 Task: Look for products in the category "Candles & Air Fresheners" from Dessert Essence only.
Action: Mouse moved to (926, 322)
Screenshot: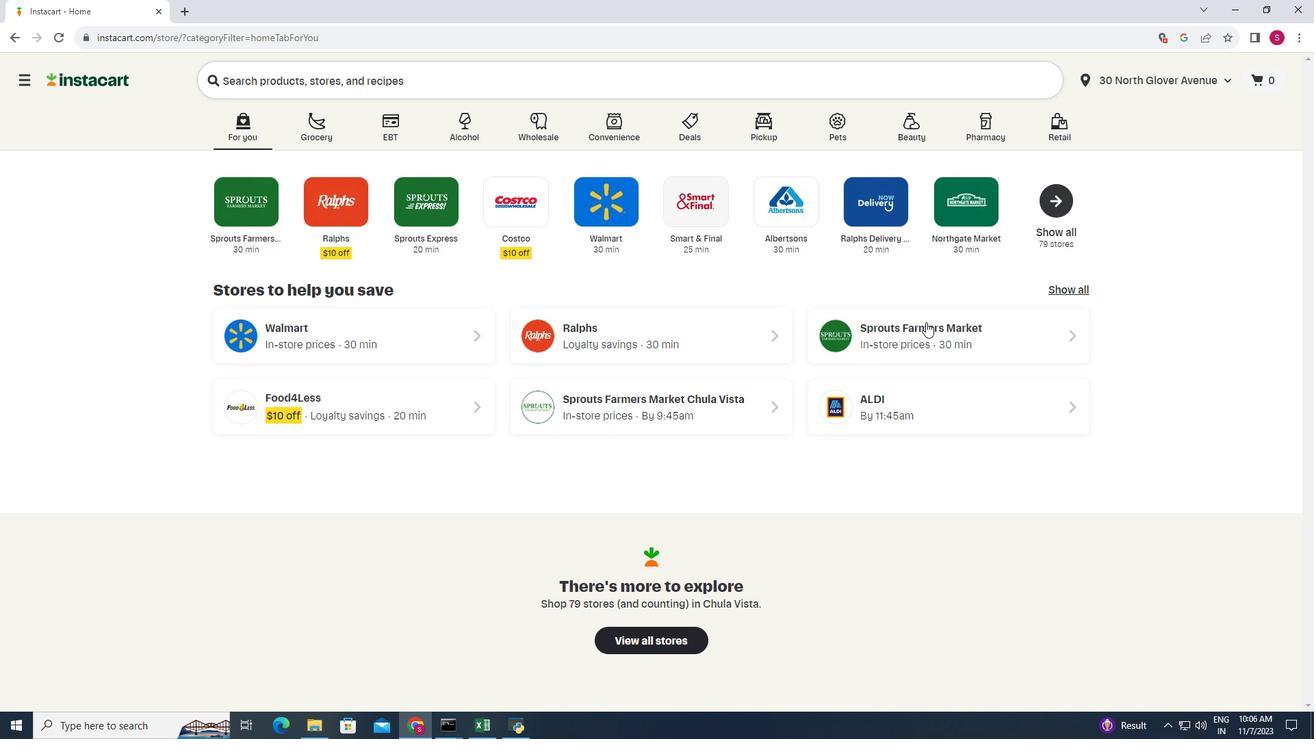 
Action: Mouse pressed left at (926, 322)
Screenshot: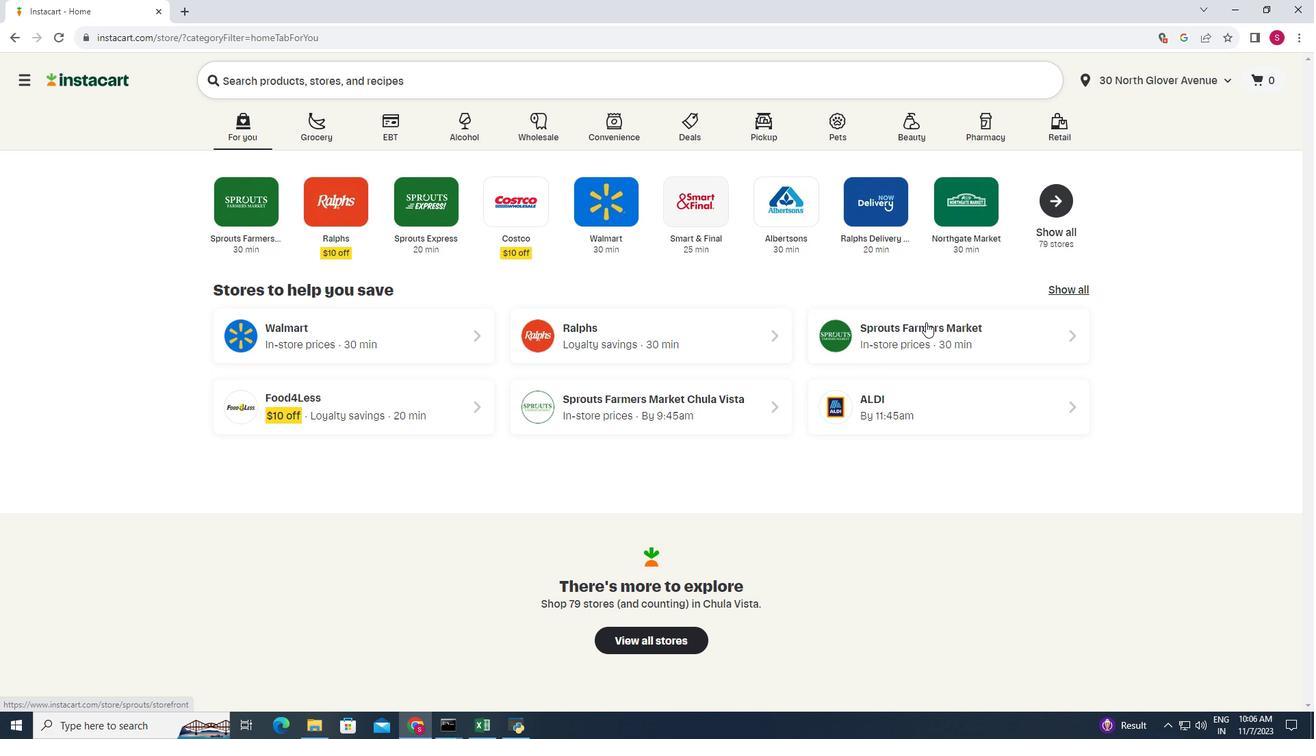 
Action: Mouse moved to (80, 413)
Screenshot: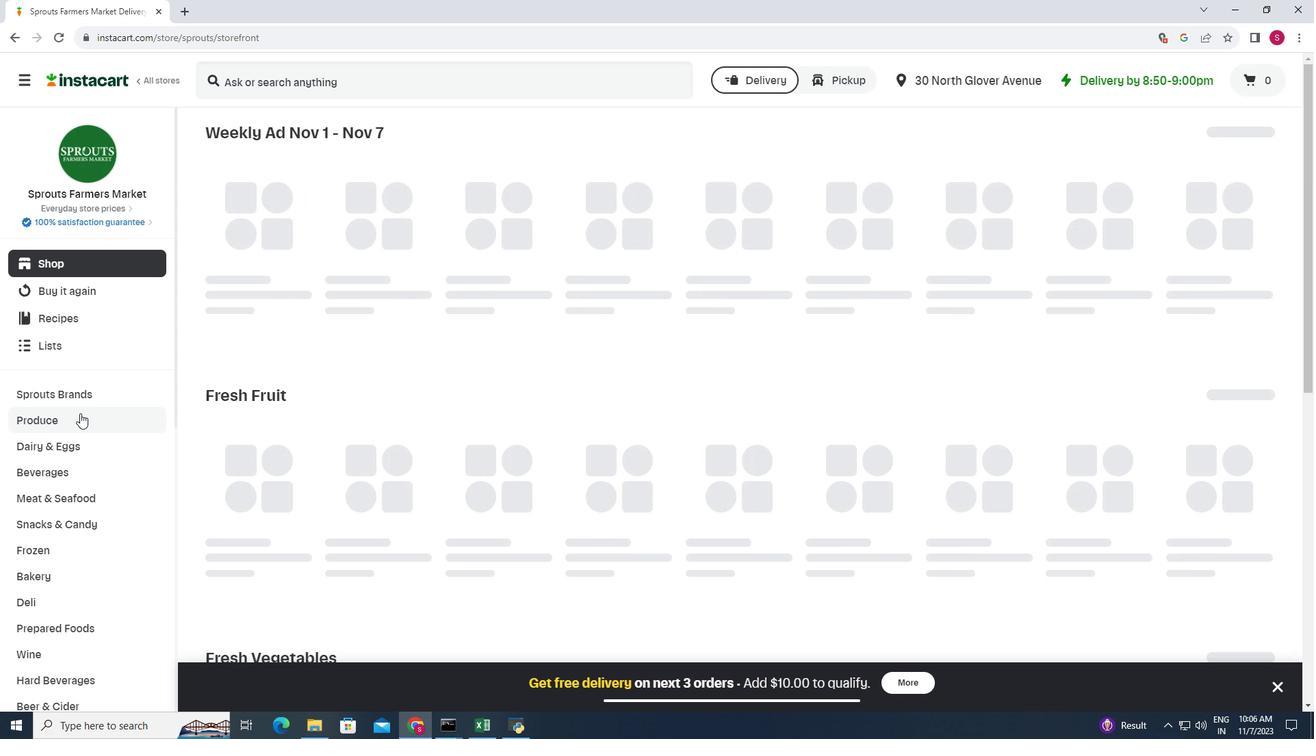 
Action: Mouse scrolled (80, 412) with delta (0, 0)
Screenshot: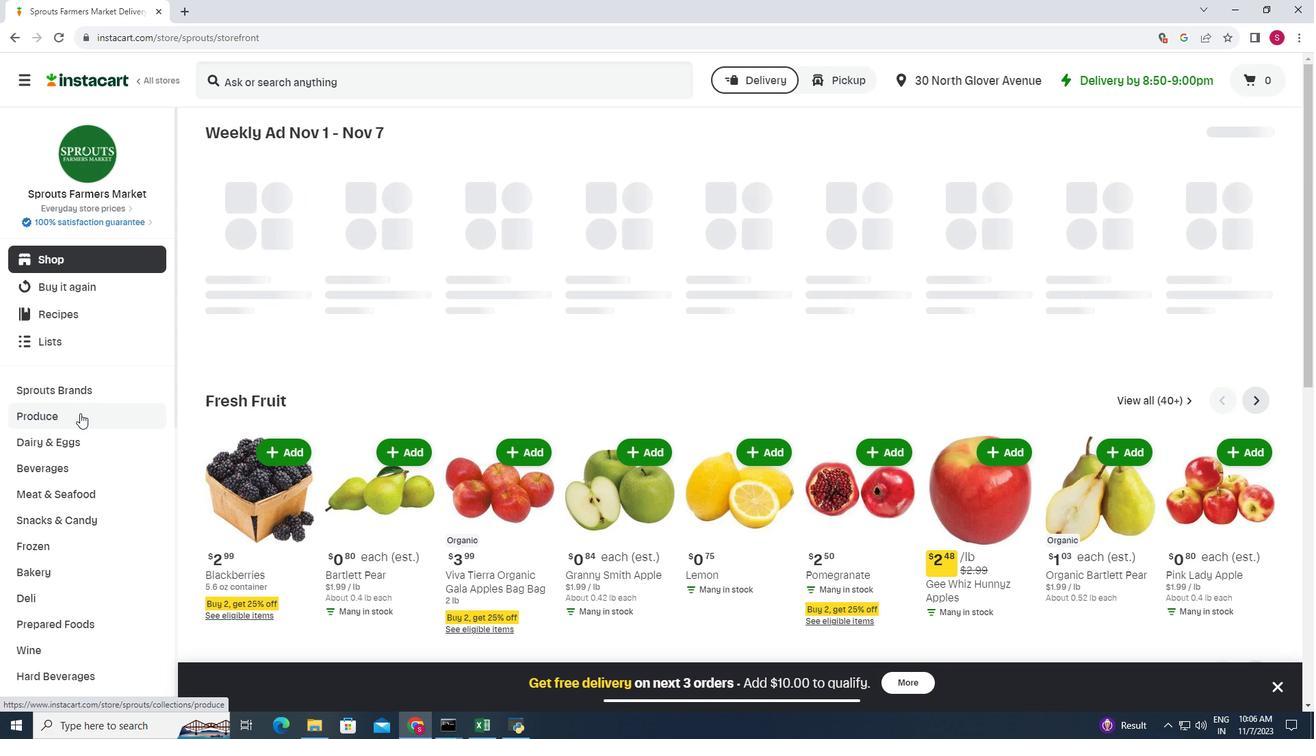 
Action: Mouse moved to (80, 414)
Screenshot: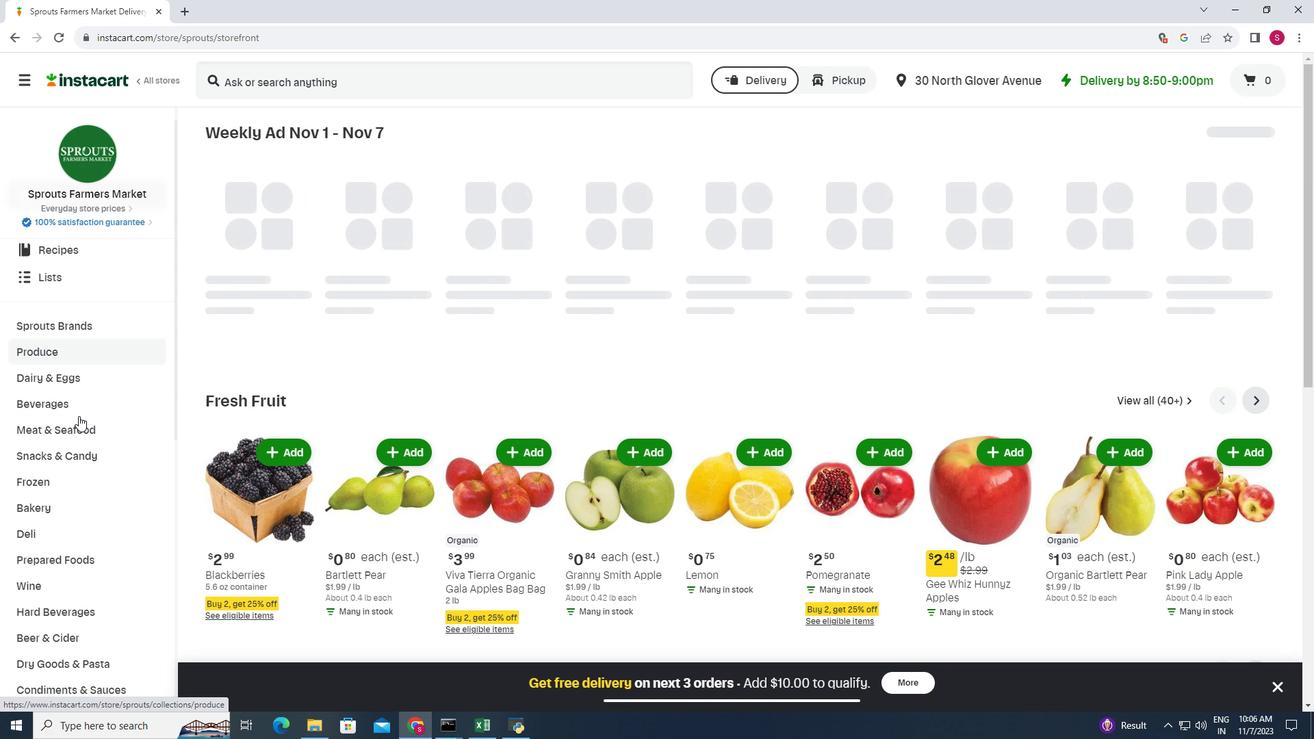 
Action: Mouse scrolled (80, 413) with delta (0, 0)
Screenshot: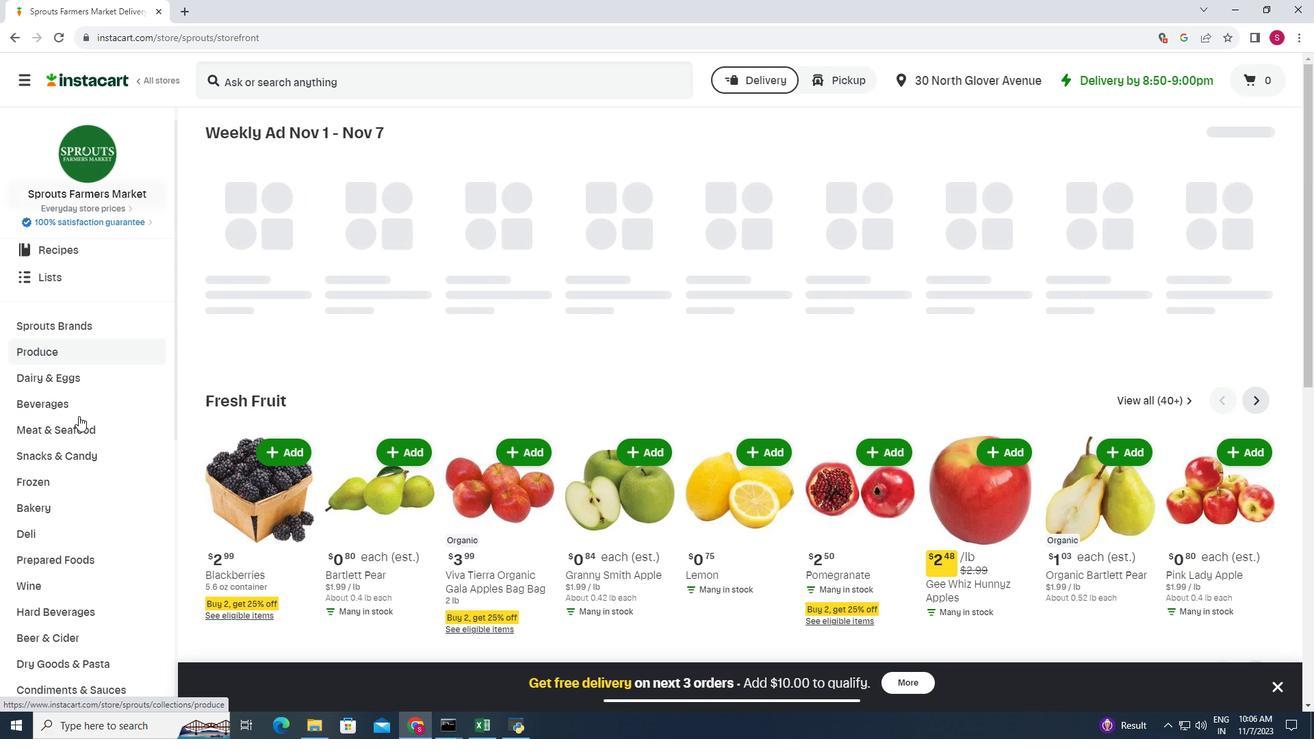 
Action: Mouse moved to (76, 418)
Screenshot: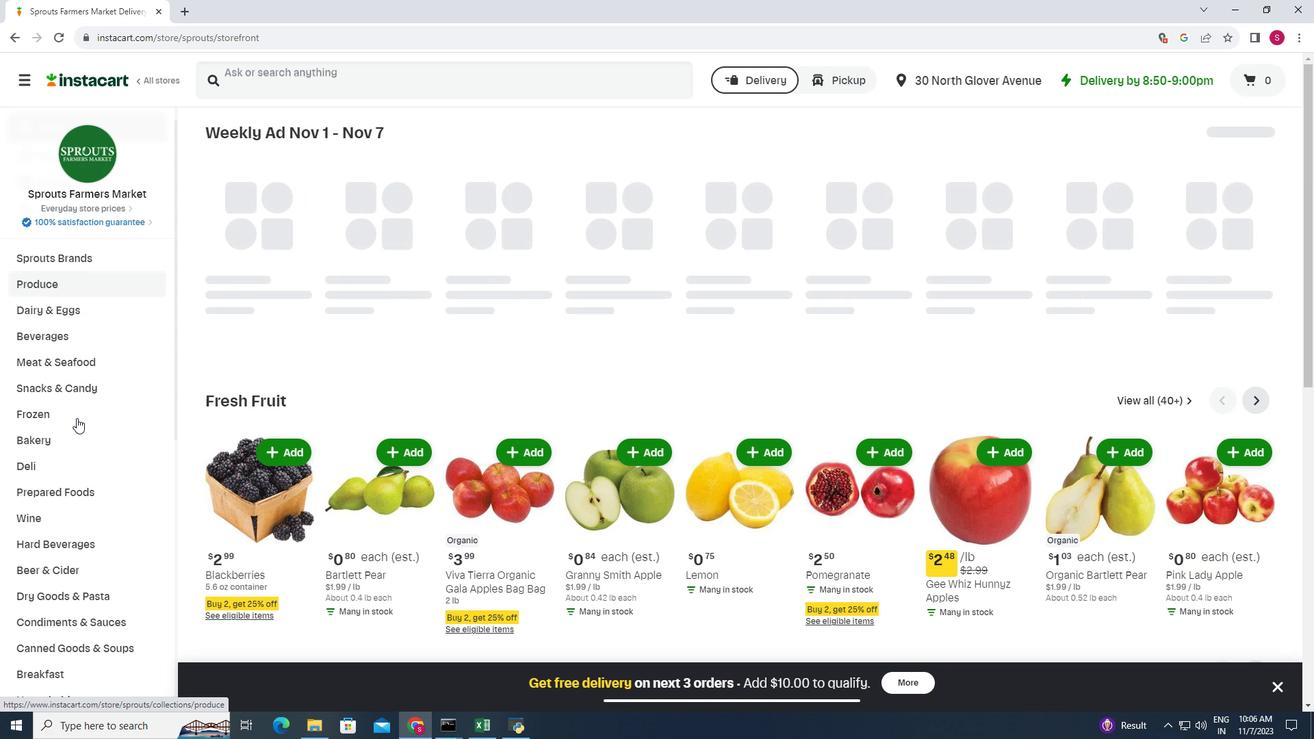 
Action: Mouse scrolled (76, 417) with delta (0, 0)
Screenshot: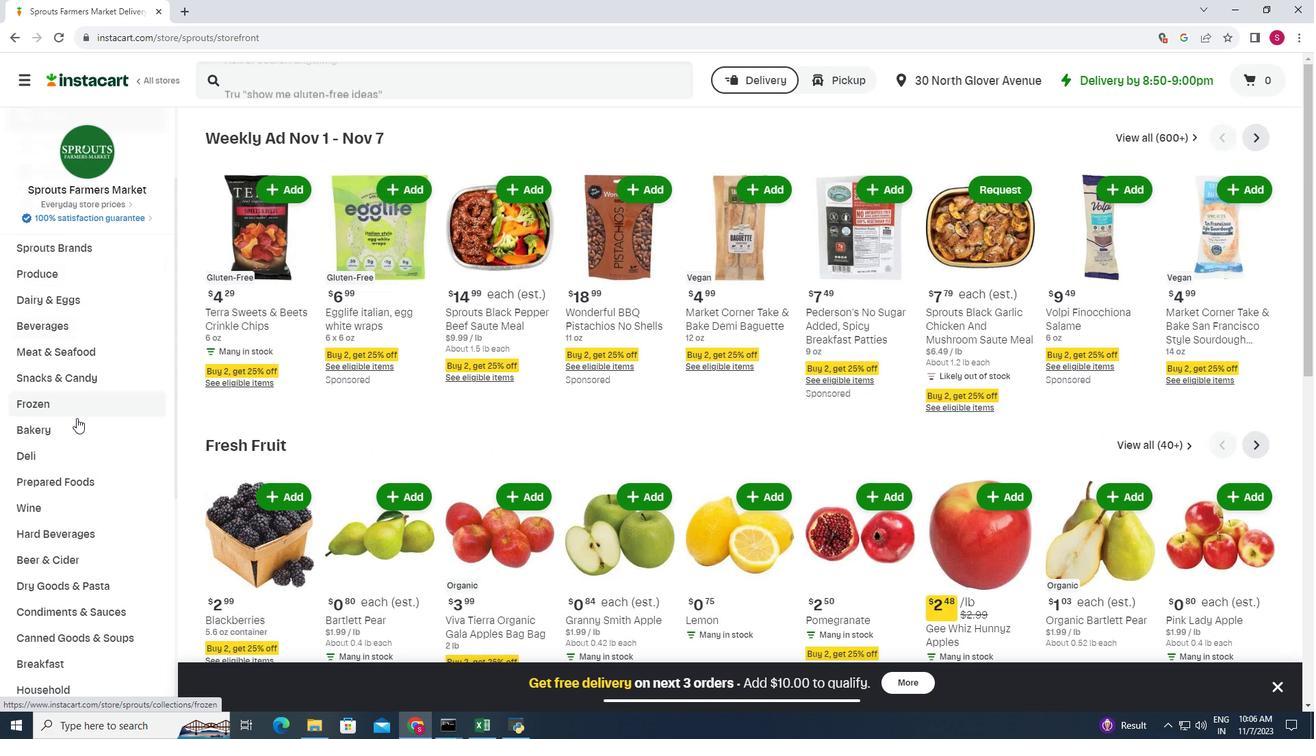 
Action: Mouse scrolled (76, 417) with delta (0, 0)
Screenshot: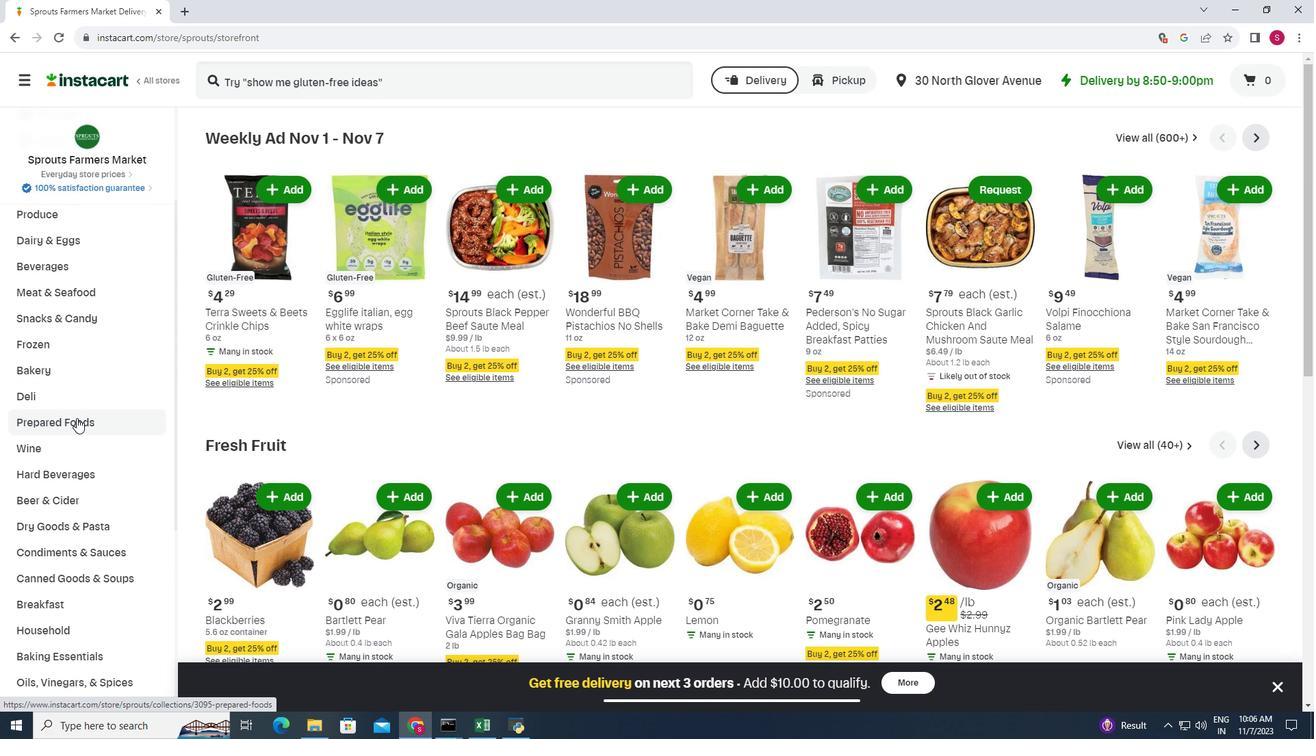 
Action: Mouse scrolled (76, 417) with delta (0, 0)
Screenshot: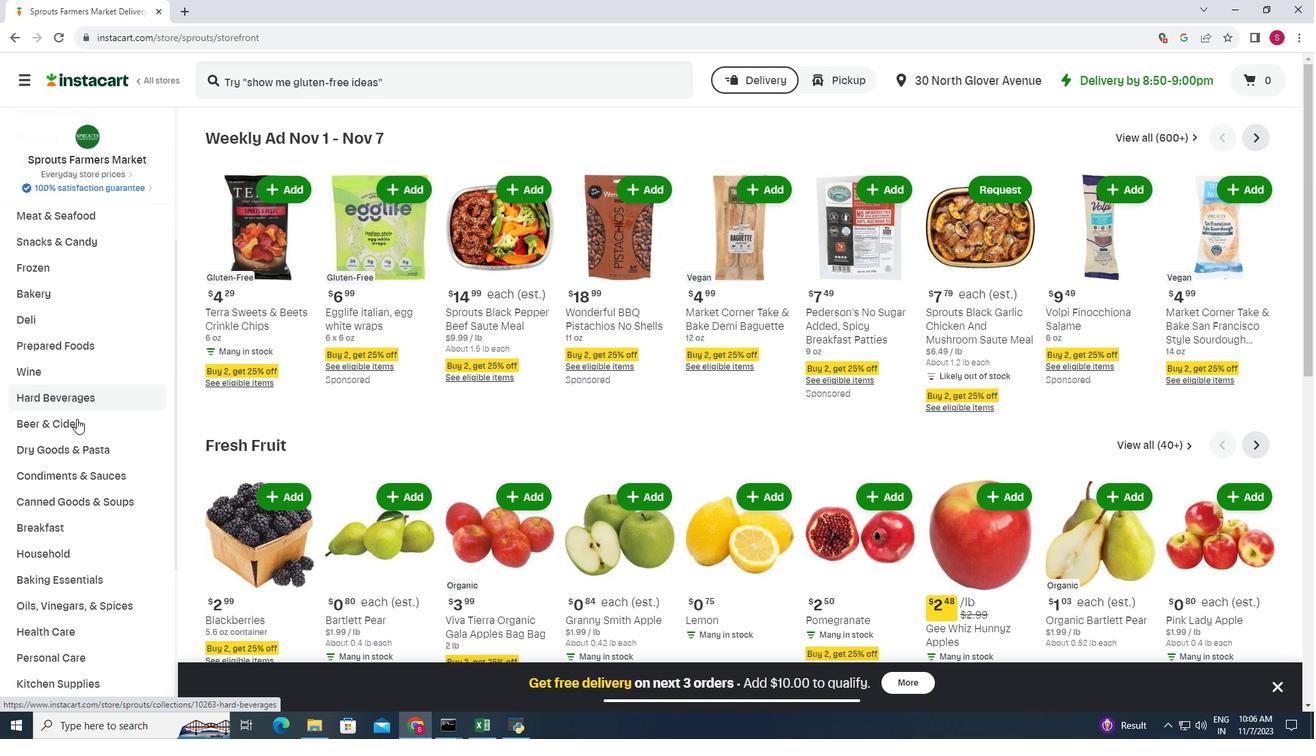 
Action: Mouse moved to (57, 490)
Screenshot: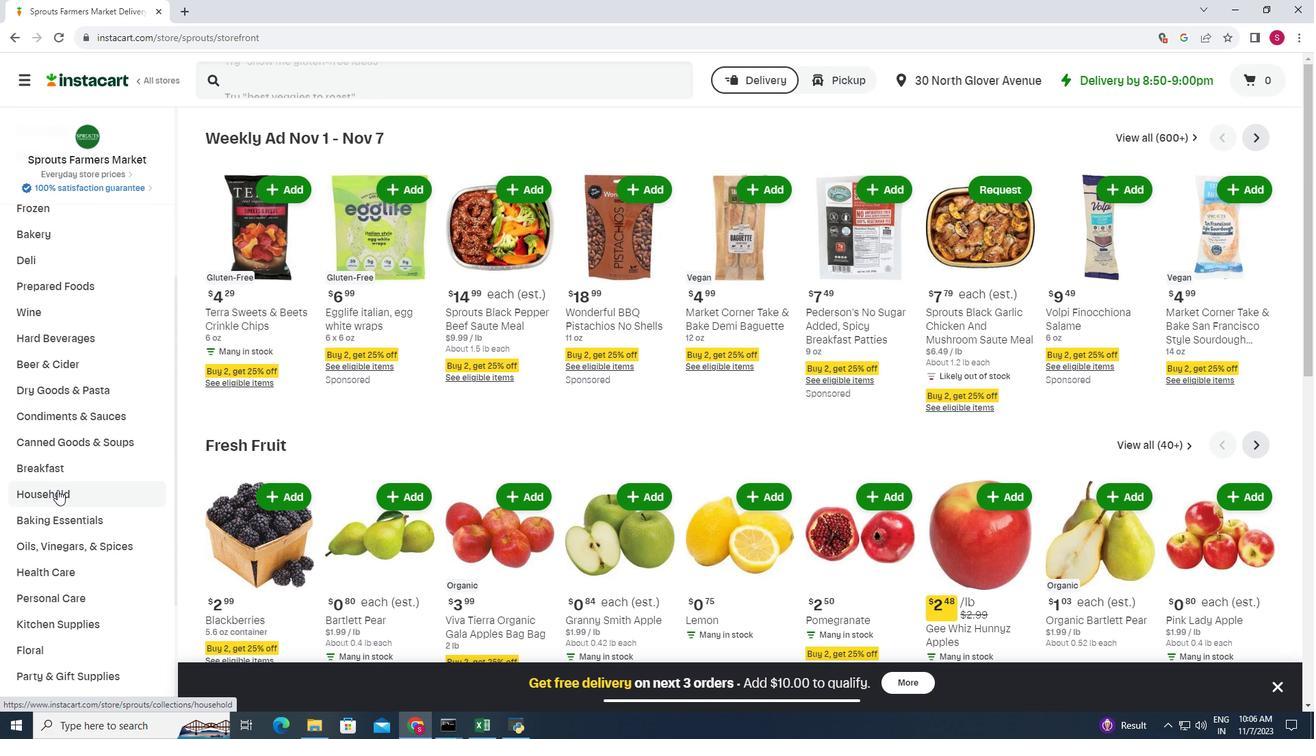
Action: Mouse pressed left at (57, 490)
Screenshot: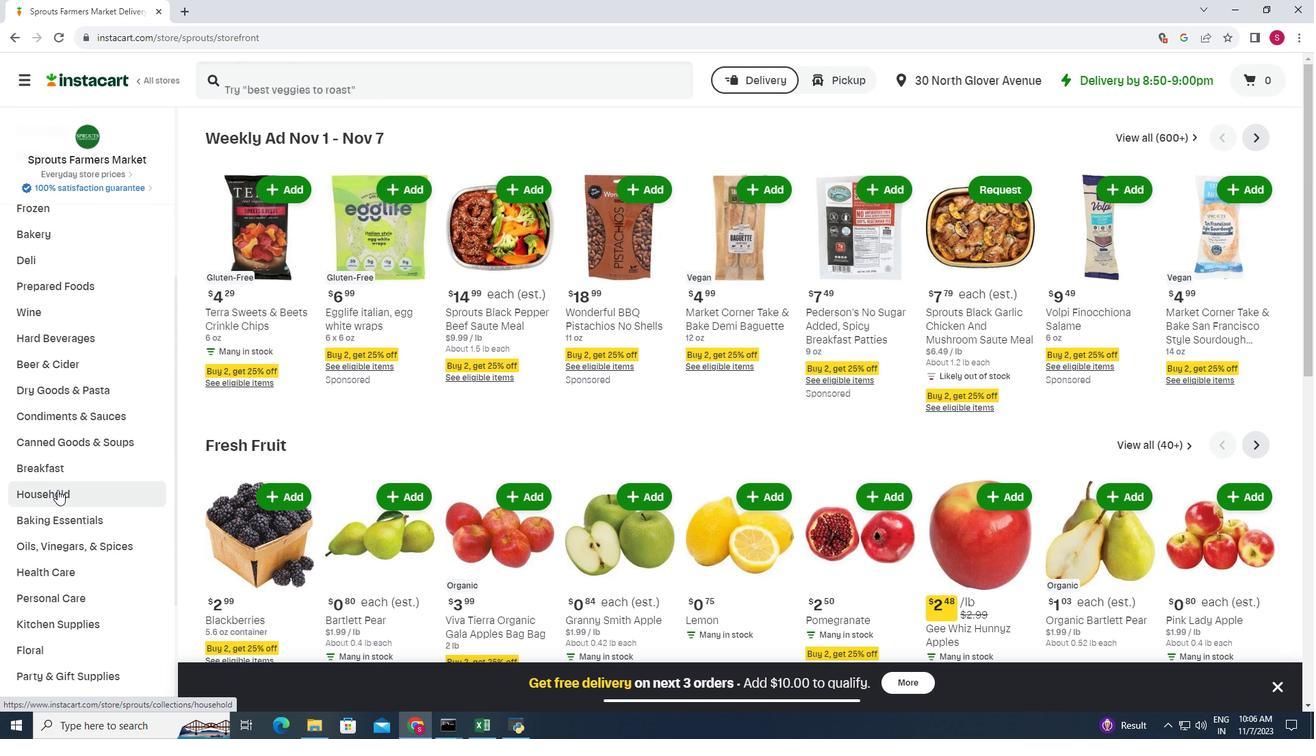 
Action: Mouse moved to (746, 161)
Screenshot: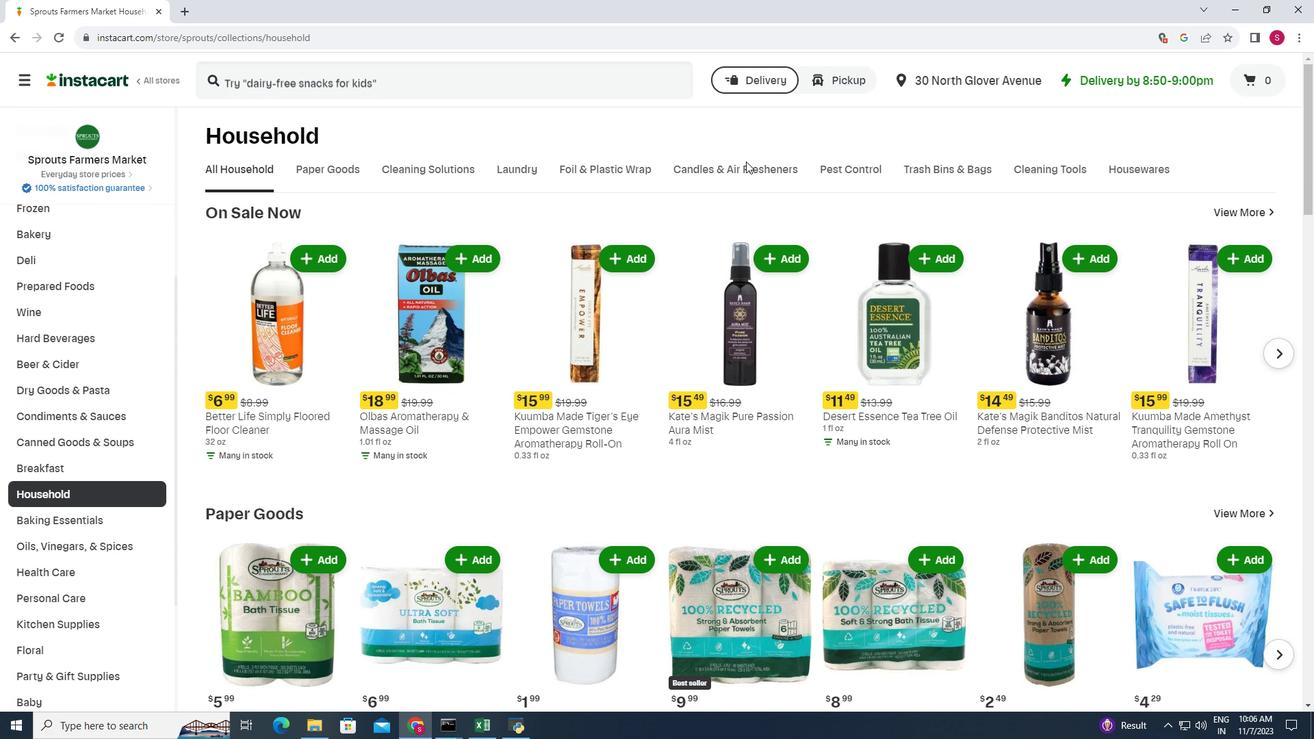 
Action: Mouse pressed left at (746, 161)
Screenshot: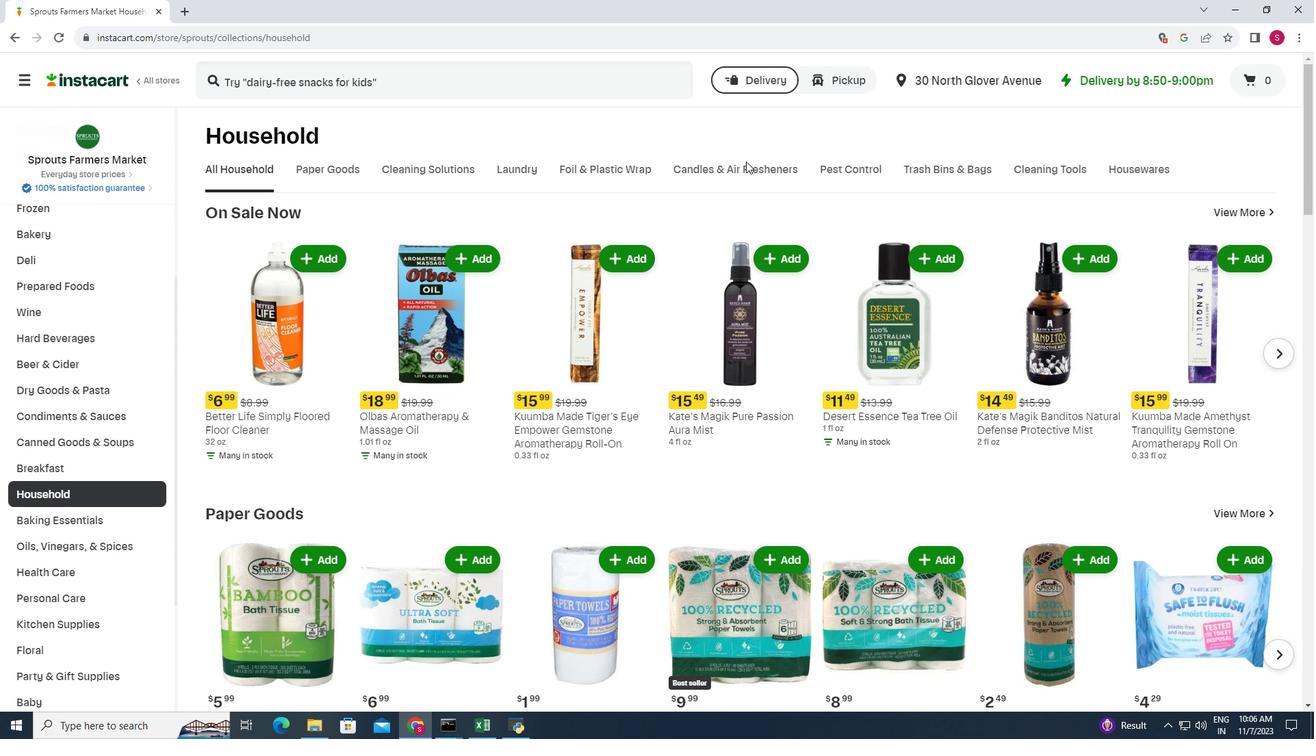 
Action: Mouse moved to (748, 165)
Screenshot: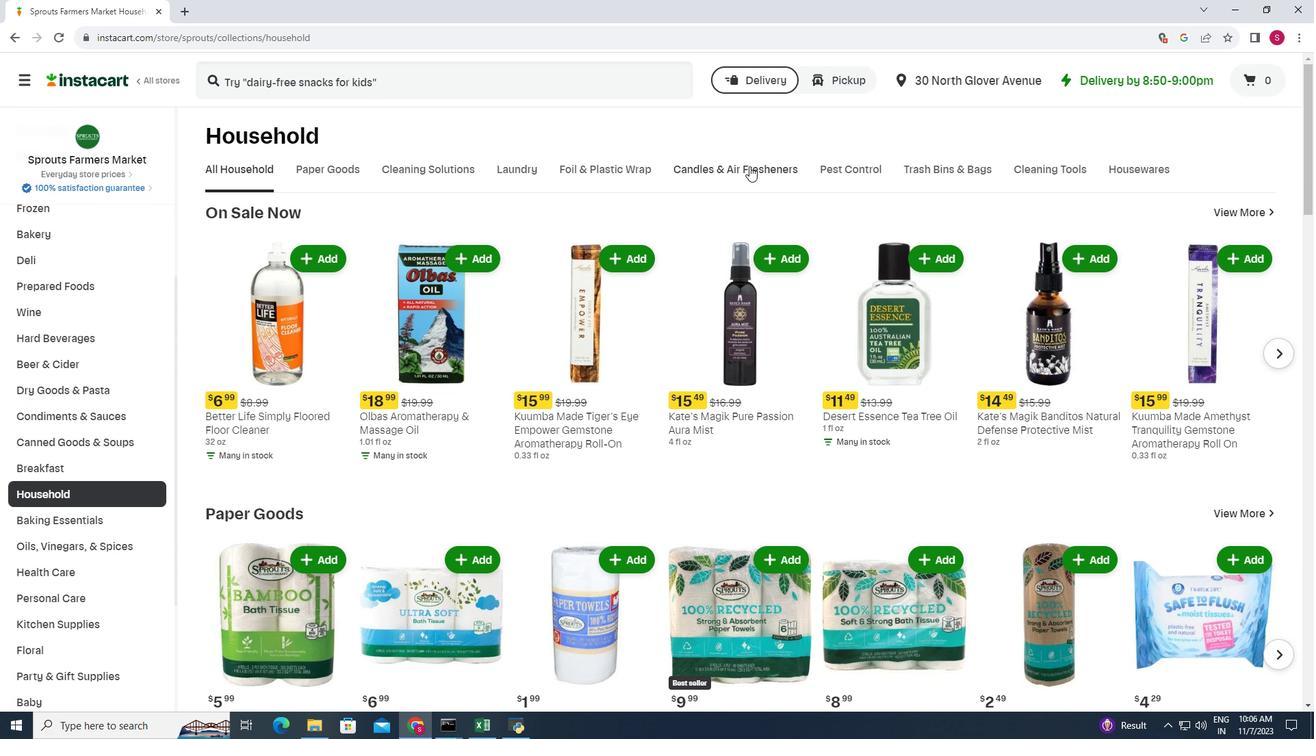 
Action: Mouse pressed left at (748, 165)
Screenshot: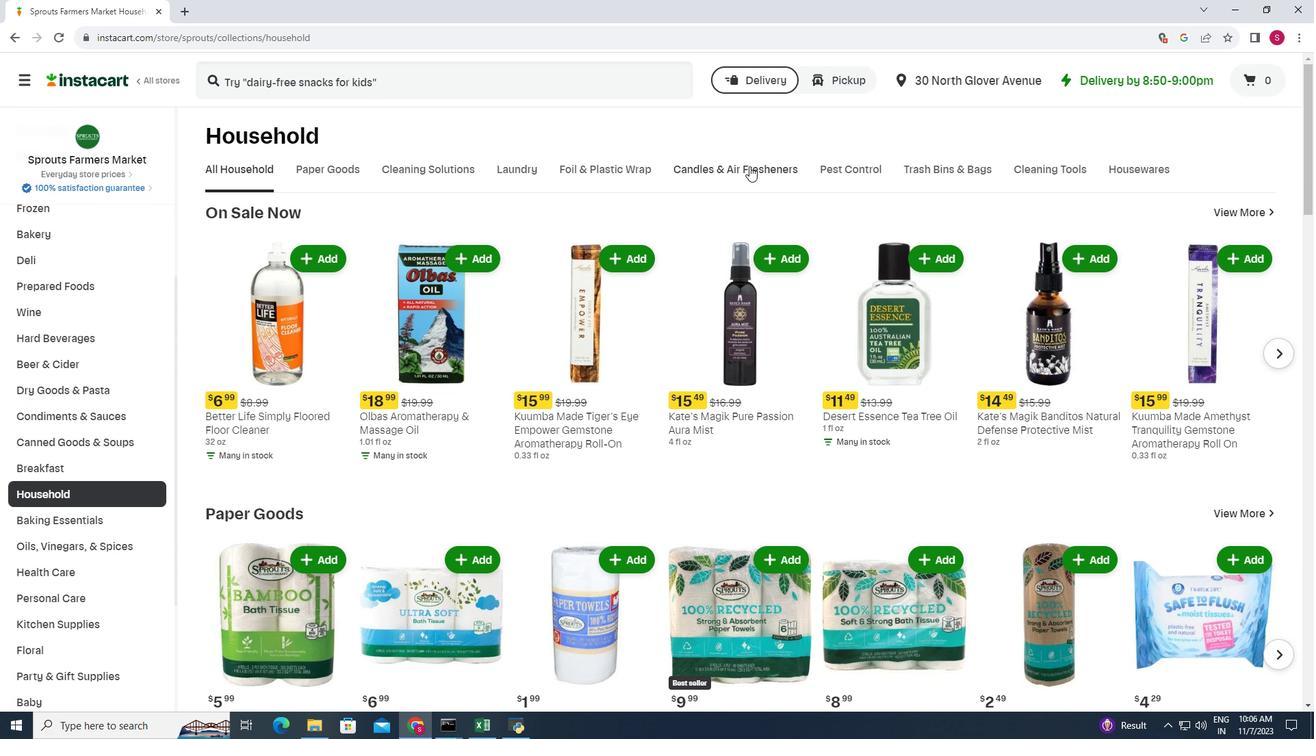 
Action: Mouse moved to (325, 281)
Screenshot: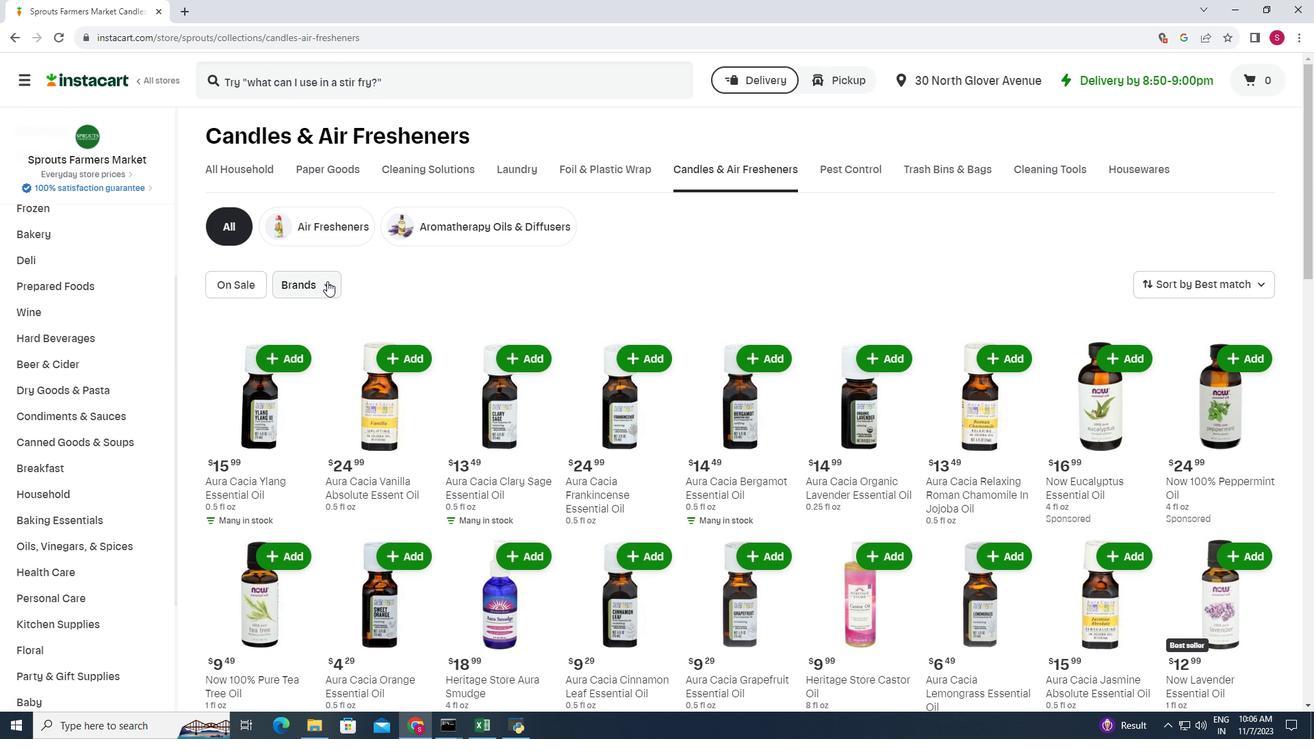 
Action: Mouse pressed left at (325, 281)
Screenshot: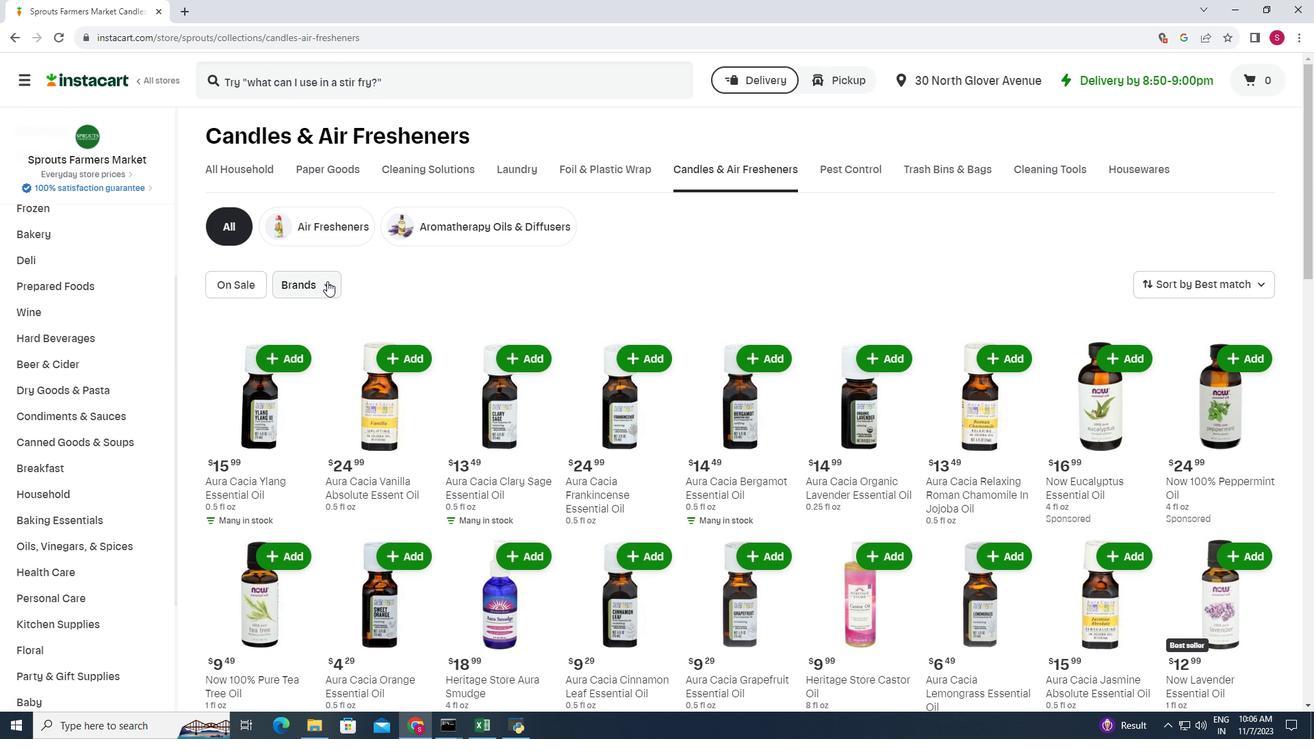 
Action: Mouse moved to (338, 337)
Screenshot: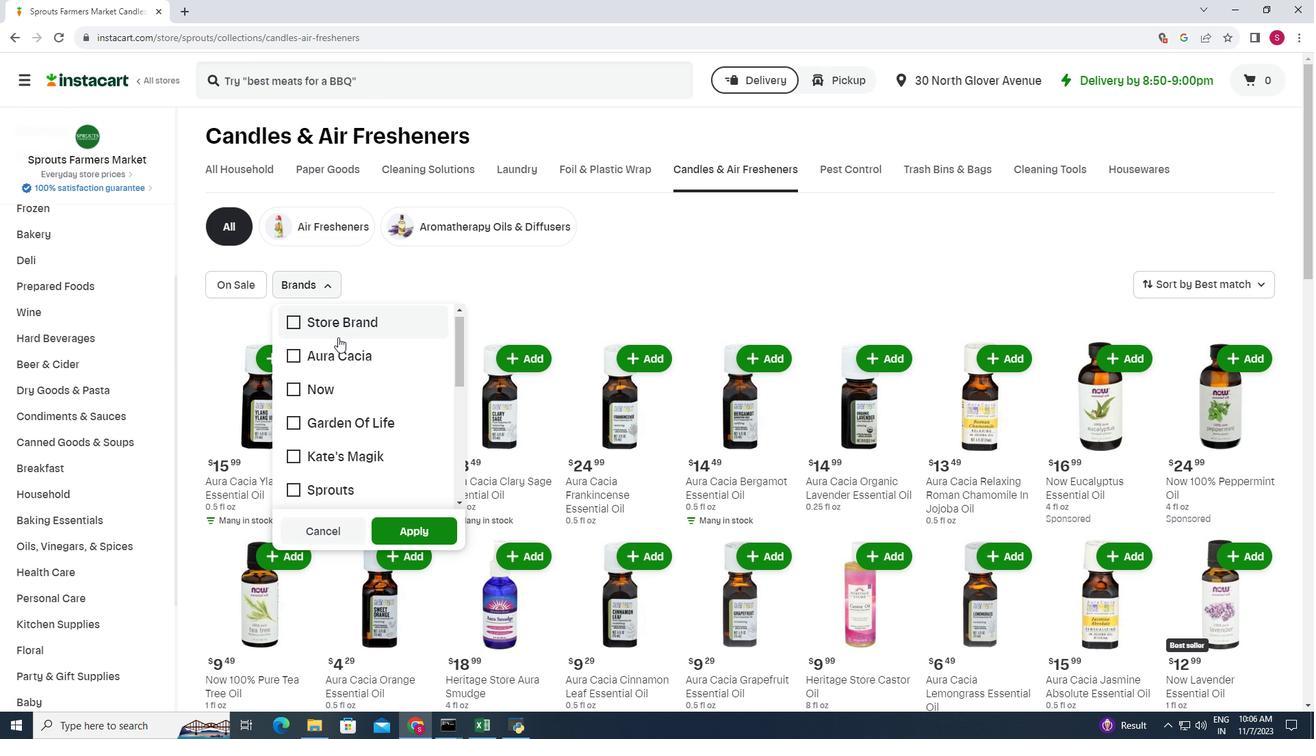 
Action: Mouse scrolled (338, 336) with delta (0, 0)
Screenshot: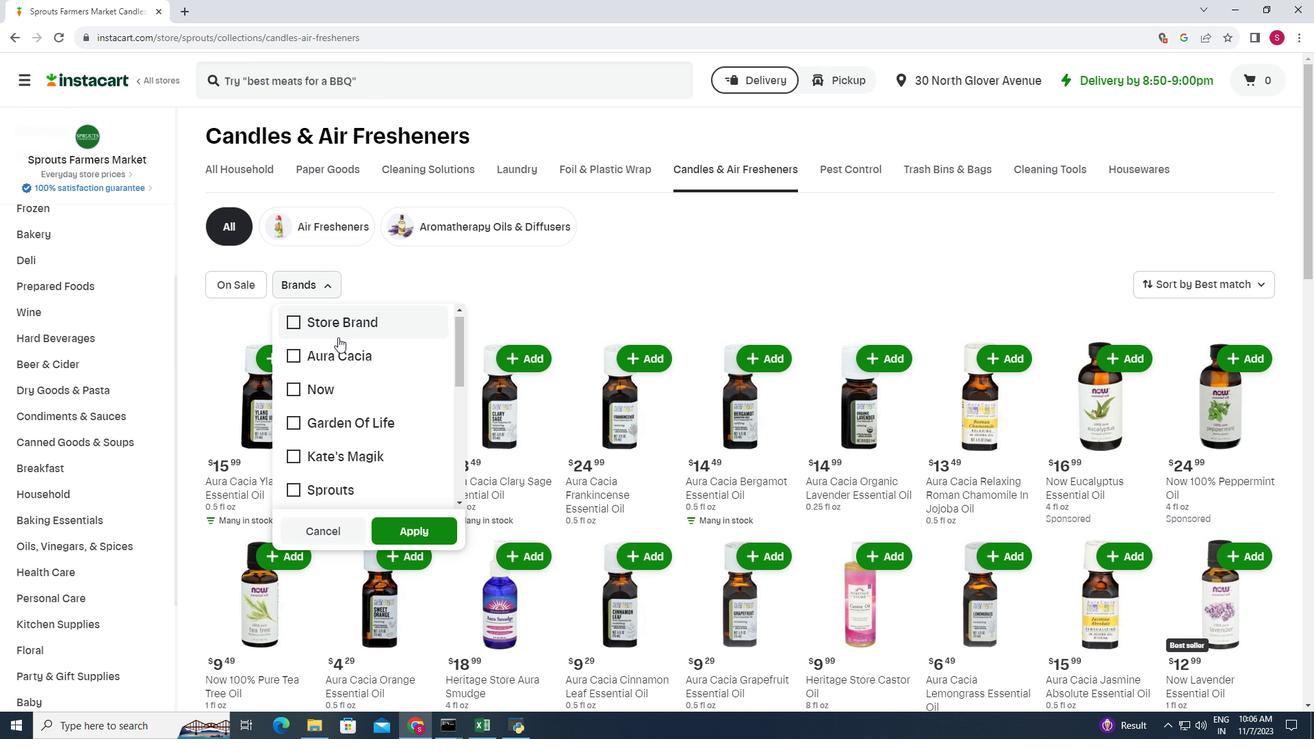 
Action: Mouse moved to (331, 336)
Screenshot: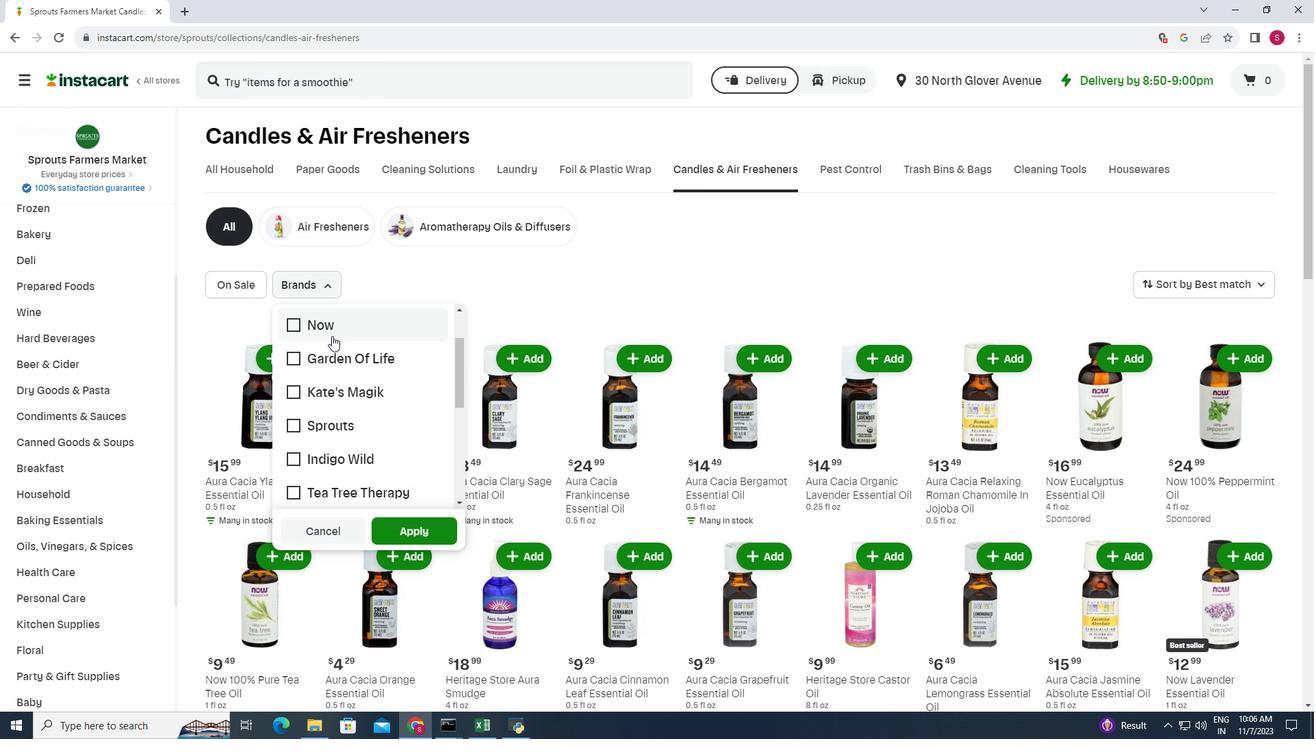 
Action: Mouse scrolled (331, 335) with delta (0, 0)
Screenshot: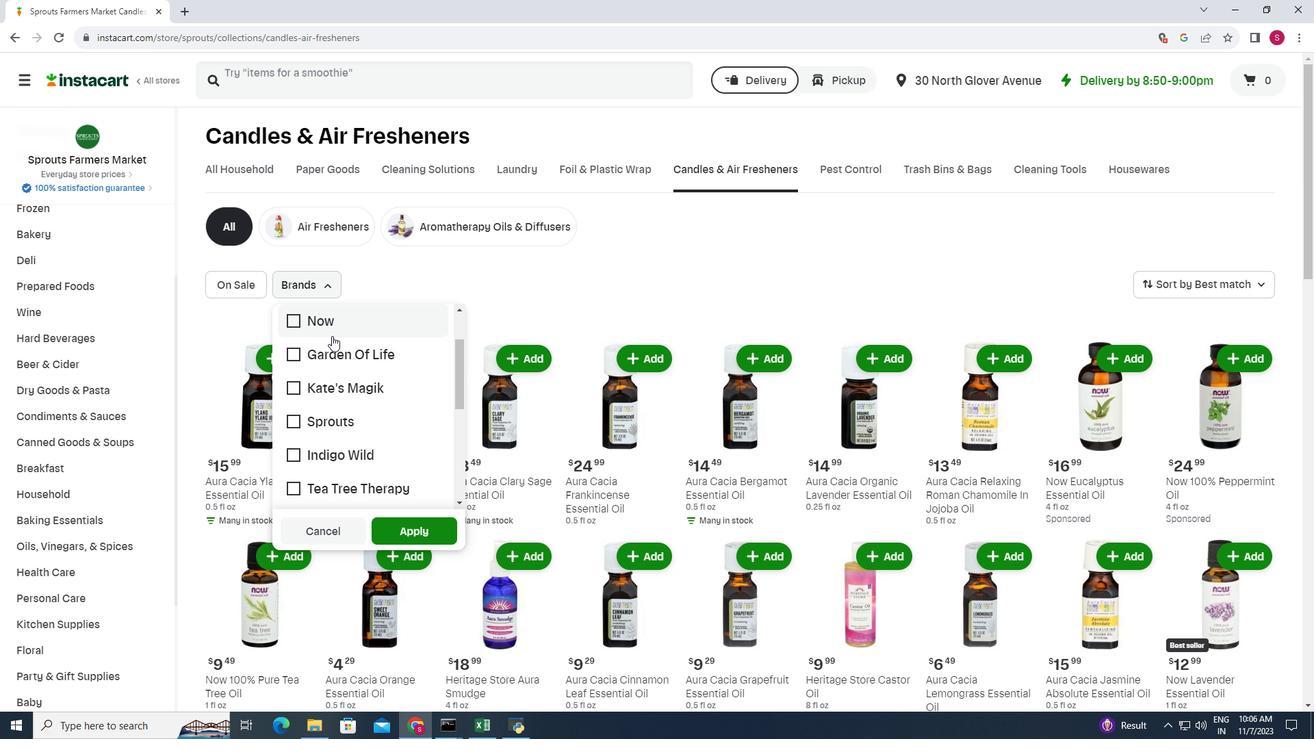 
Action: Mouse scrolled (331, 335) with delta (0, 0)
Screenshot: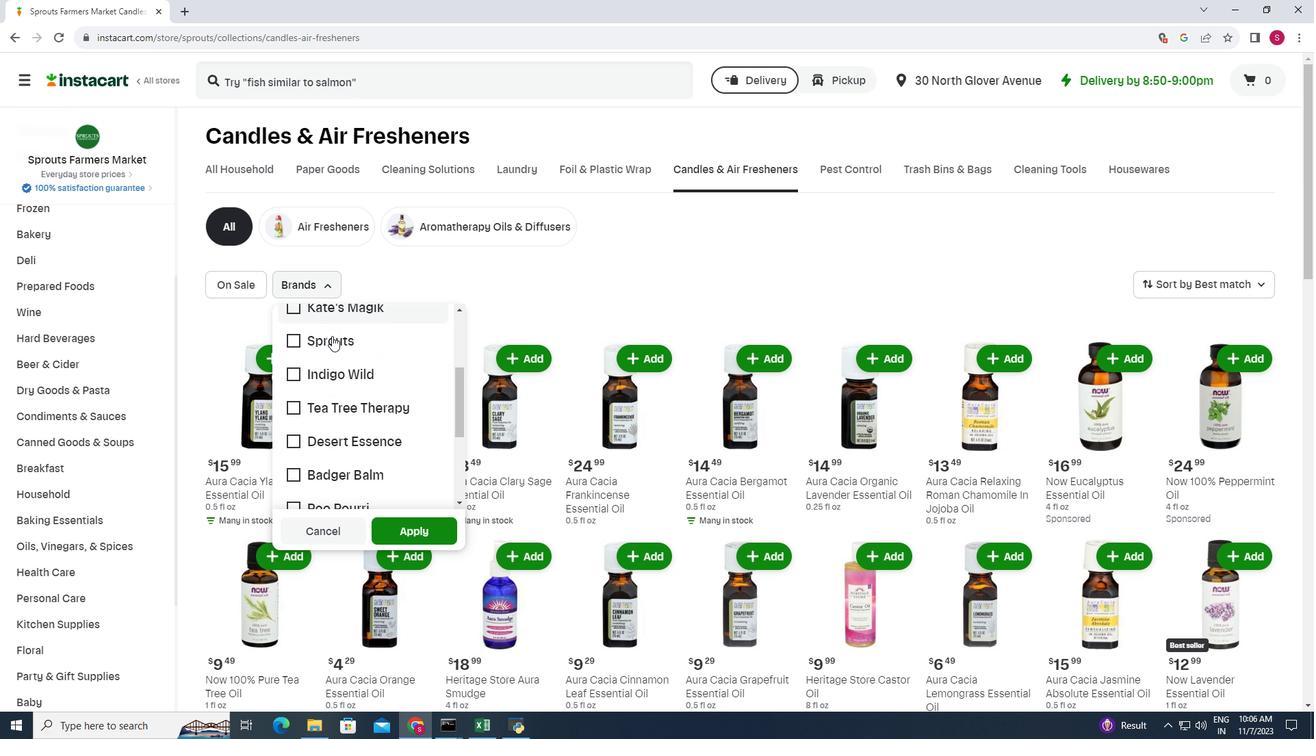 
Action: Mouse moved to (347, 382)
Screenshot: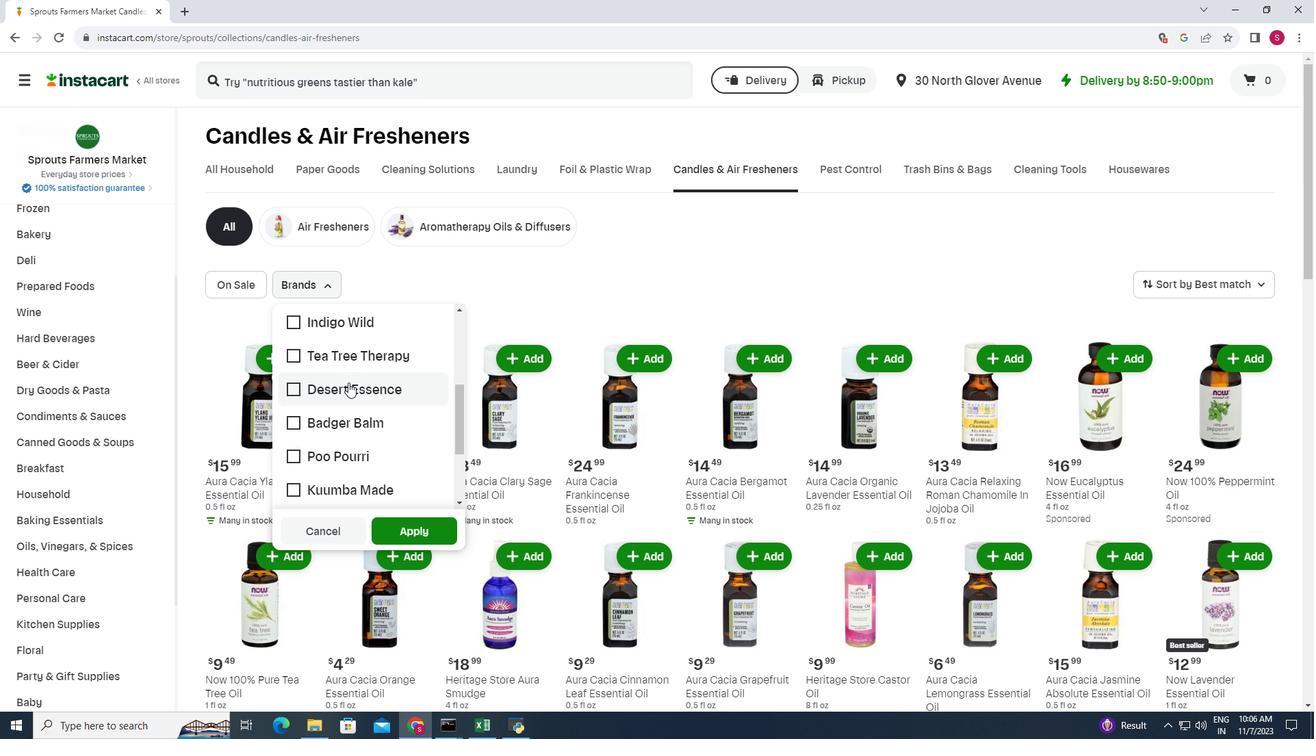 
Action: Mouse pressed left at (347, 382)
Screenshot: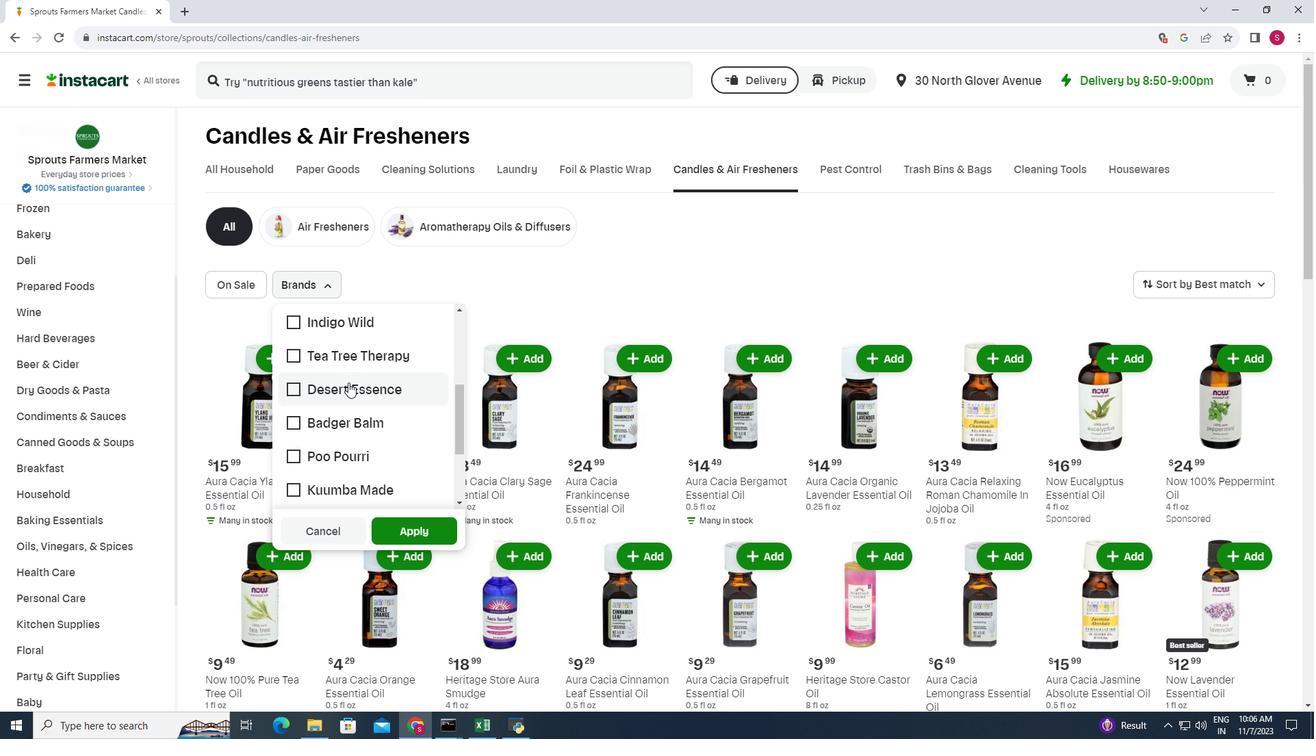 
Action: Mouse moved to (383, 519)
Screenshot: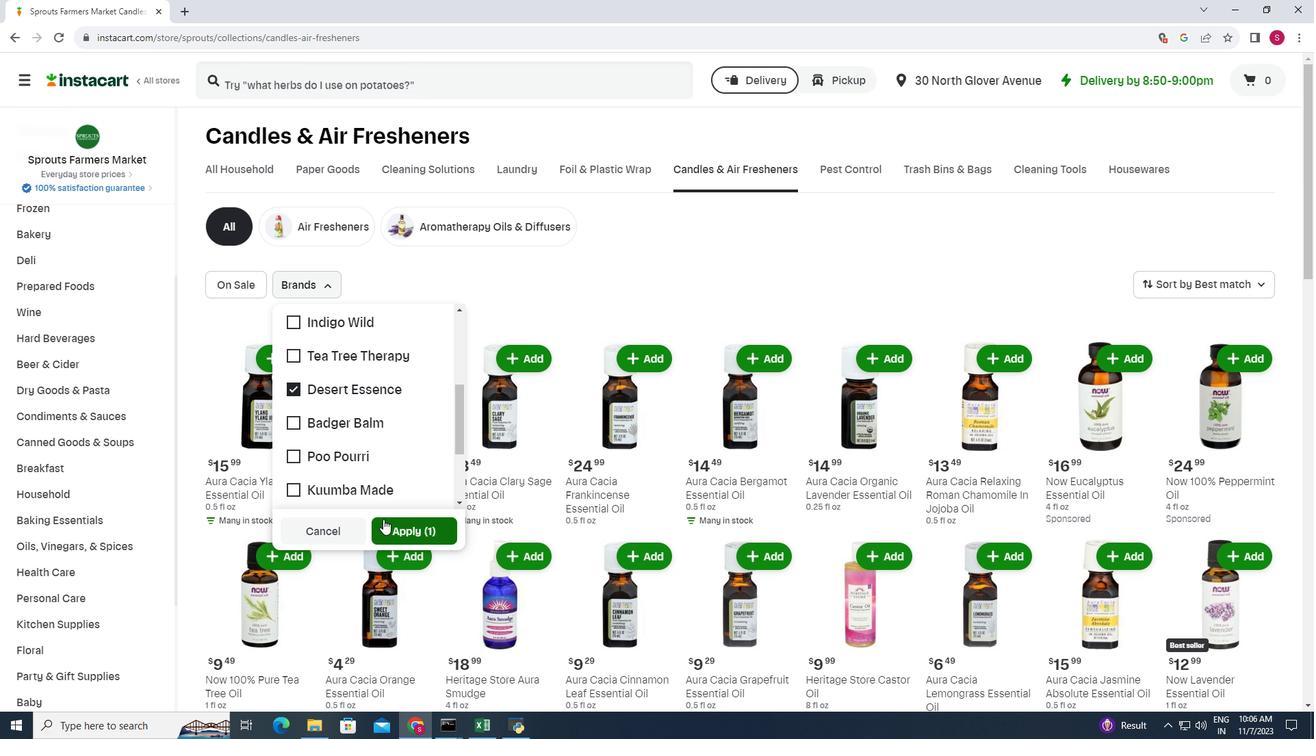 
Action: Mouse pressed left at (383, 519)
Screenshot: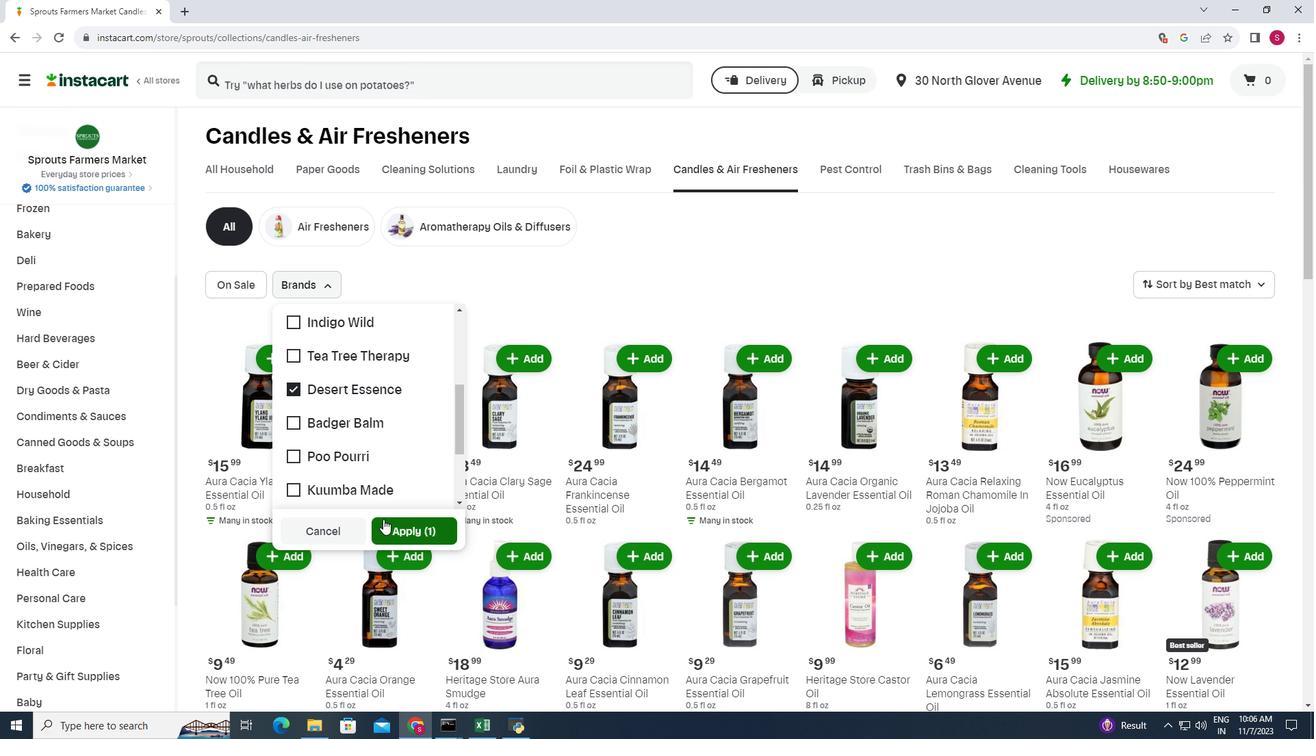 
Action: Mouse moved to (598, 297)
Screenshot: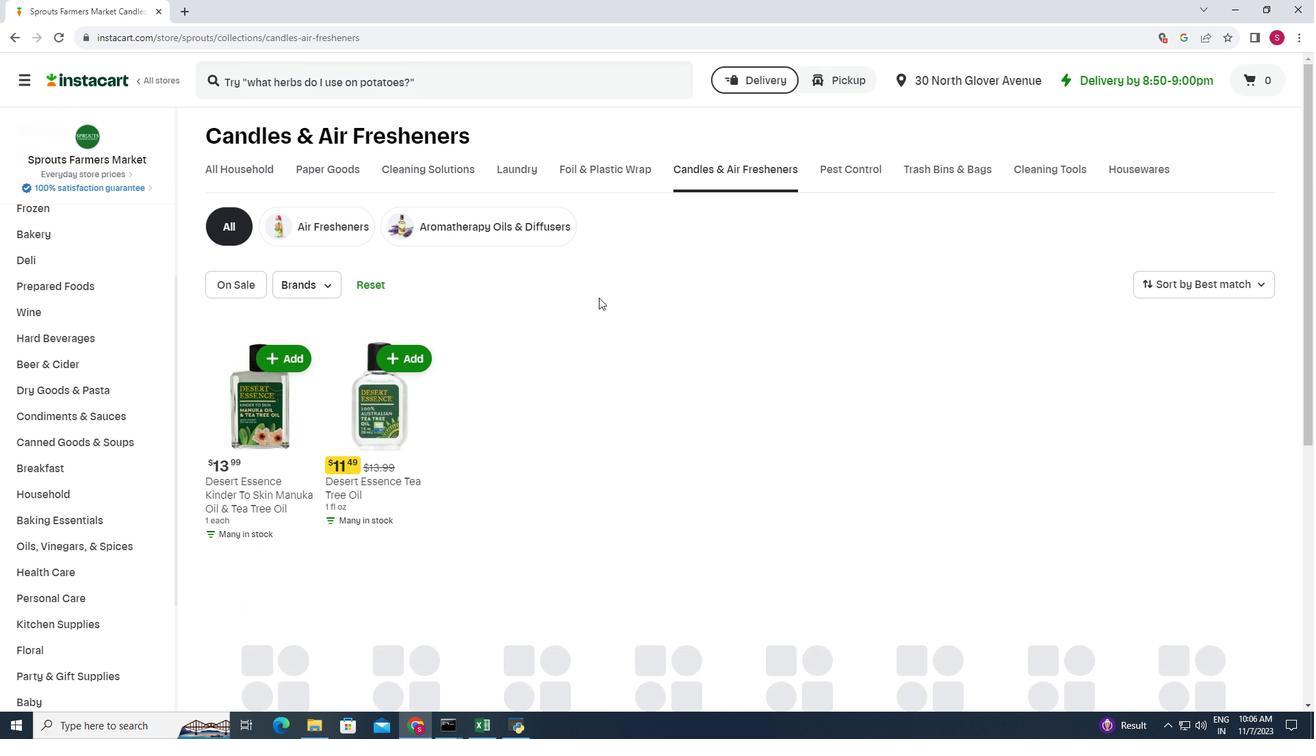 
